 Task: Create a rule when someone is mentioned in a checklist on a card by anyone .
Action: Mouse moved to (1079, 88)
Screenshot: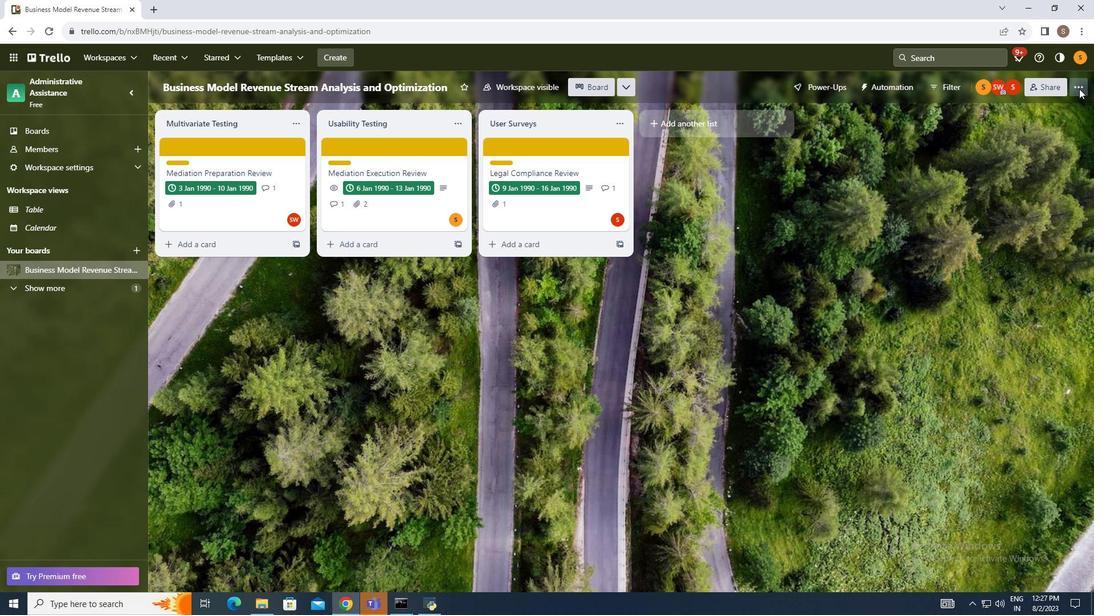 
Action: Mouse pressed left at (1079, 88)
Screenshot: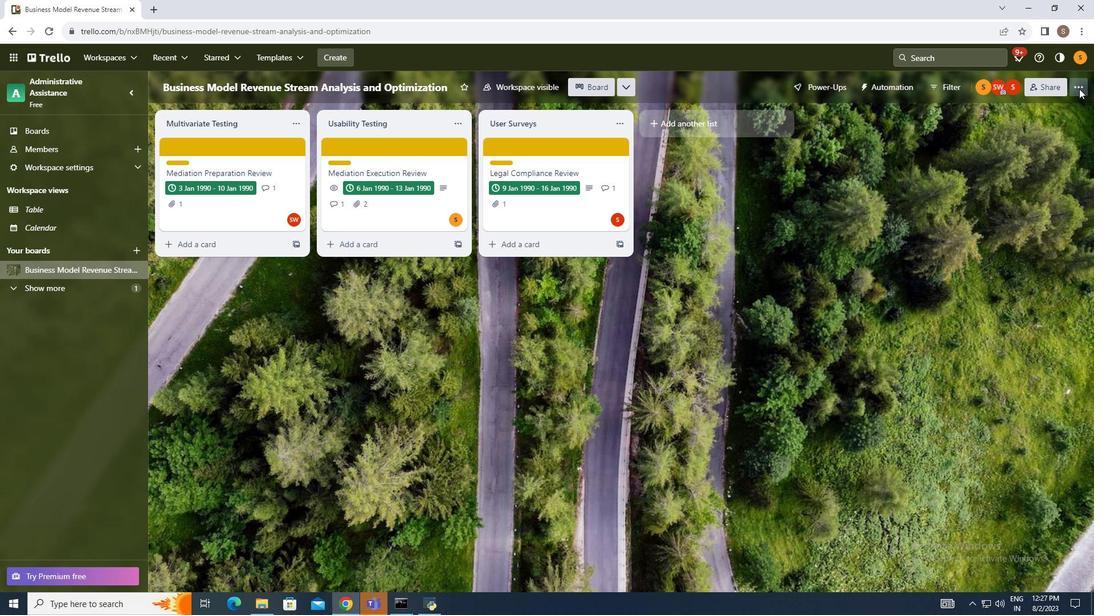 
Action: Mouse moved to (981, 242)
Screenshot: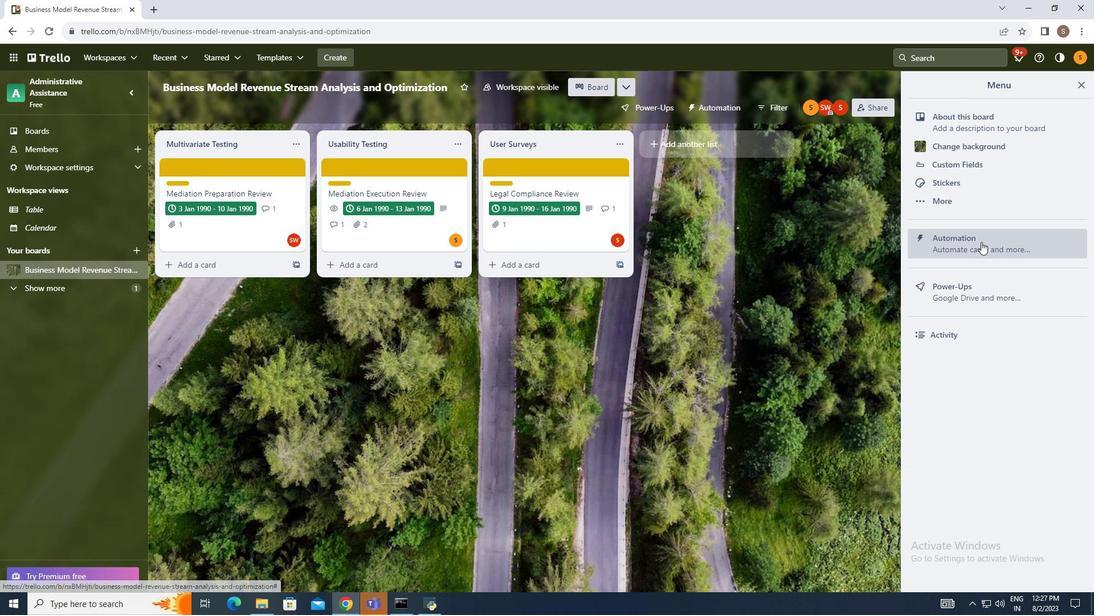 
Action: Mouse pressed left at (981, 242)
Screenshot: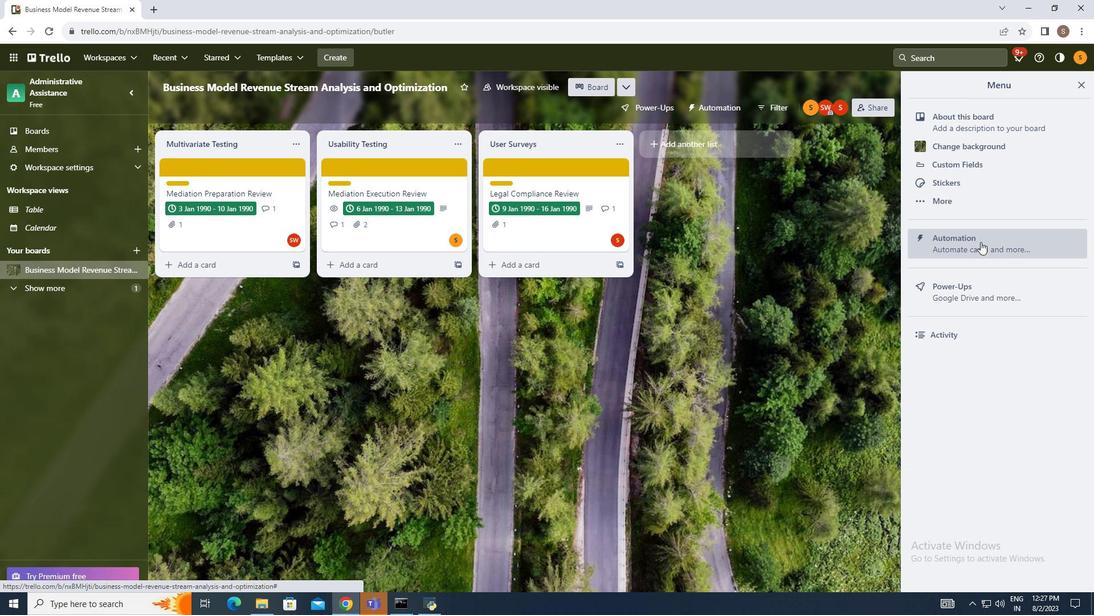 
Action: Mouse moved to (199, 216)
Screenshot: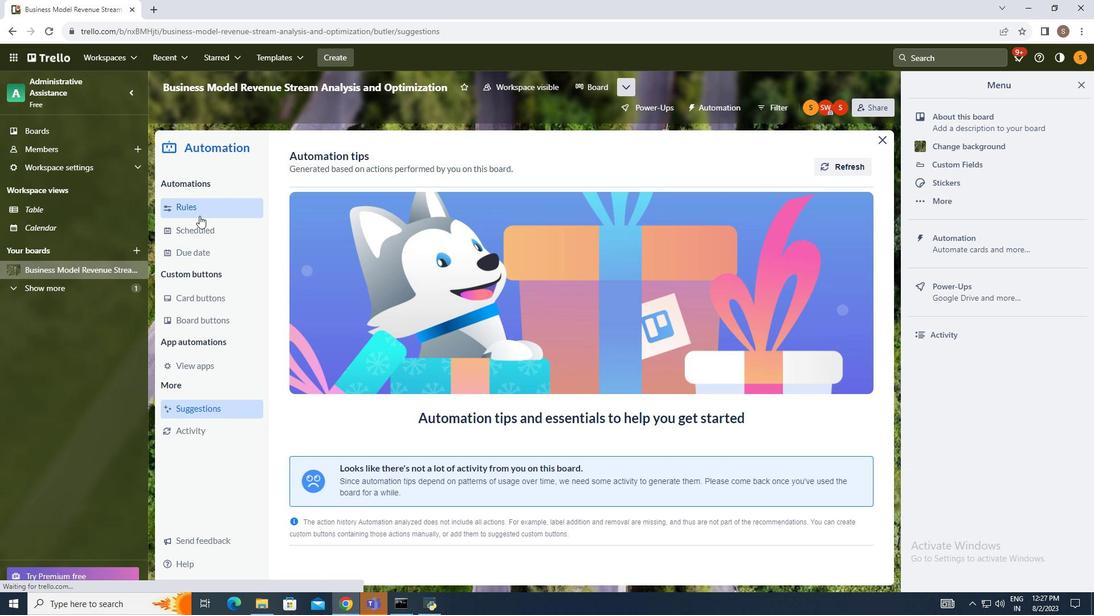 
Action: Mouse pressed left at (199, 216)
Screenshot: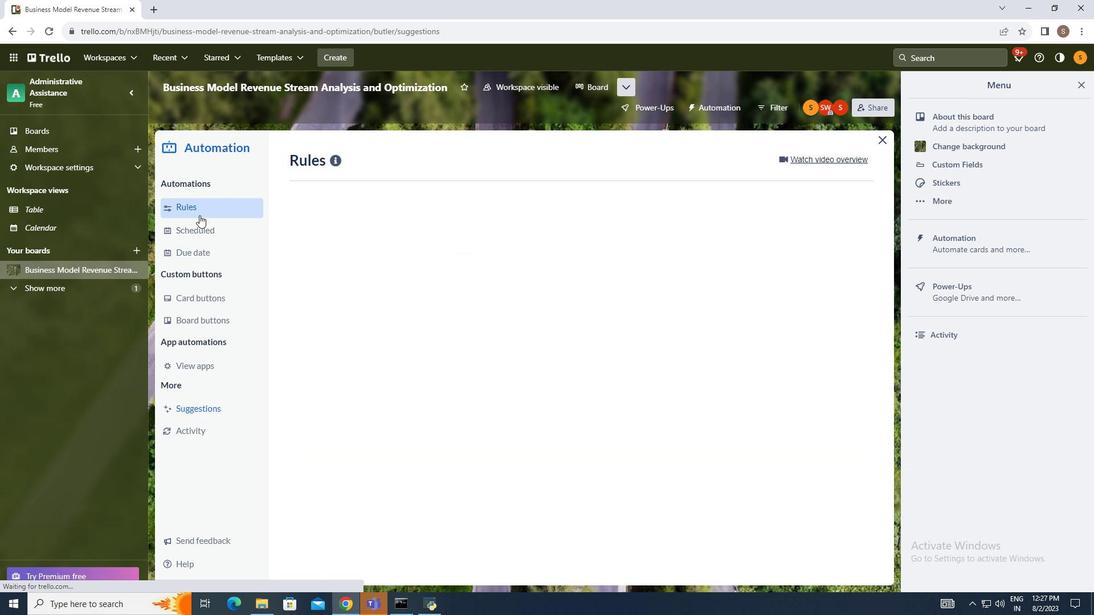 
Action: Mouse moved to (760, 161)
Screenshot: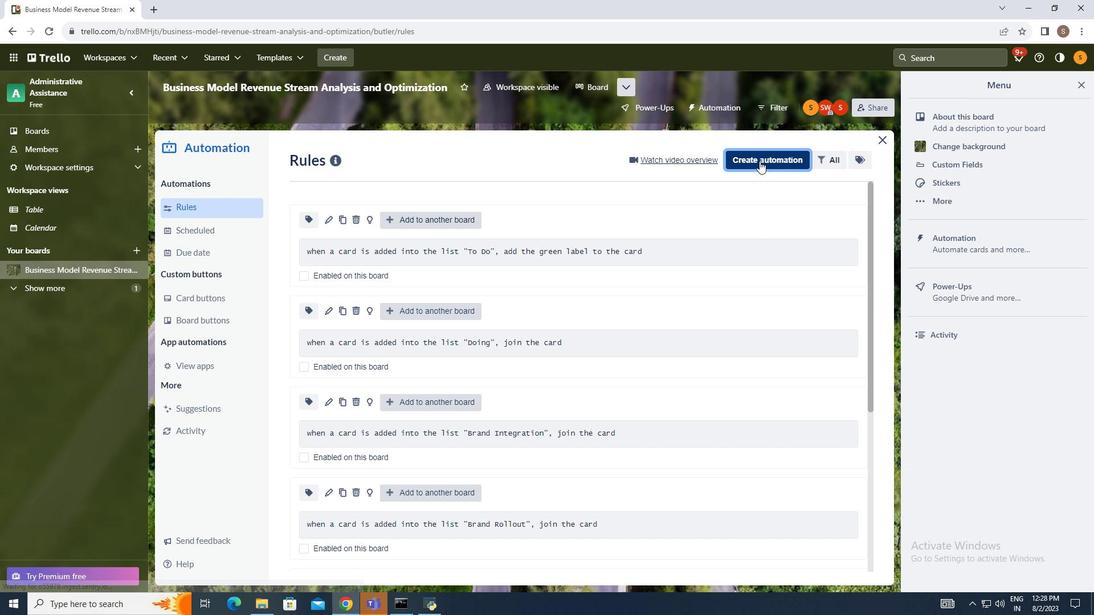 
Action: Mouse pressed left at (760, 161)
Screenshot: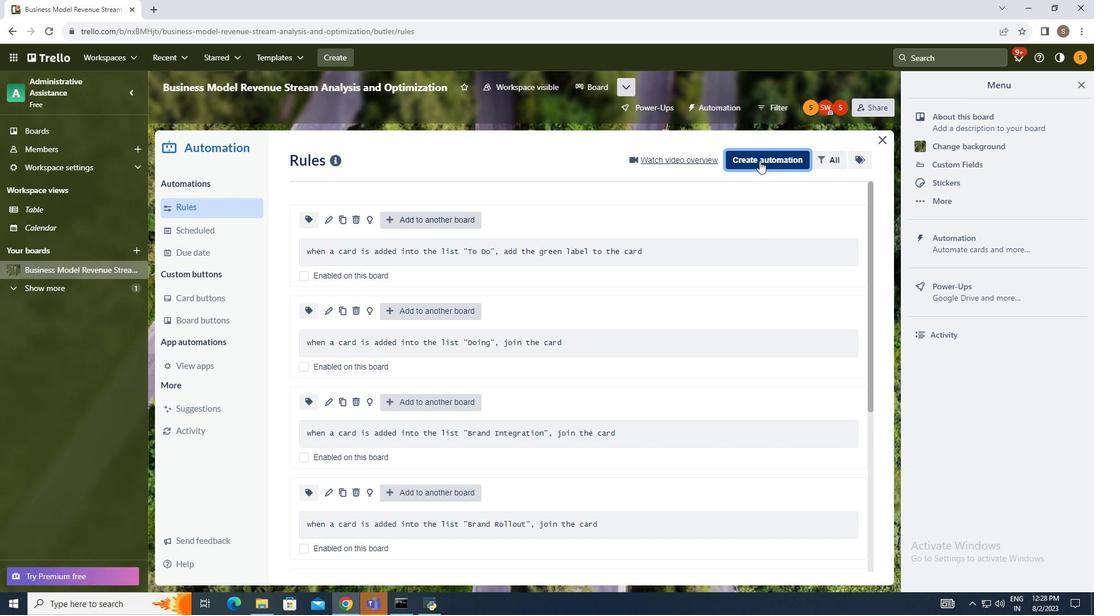 
Action: Mouse moved to (594, 268)
Screenshot: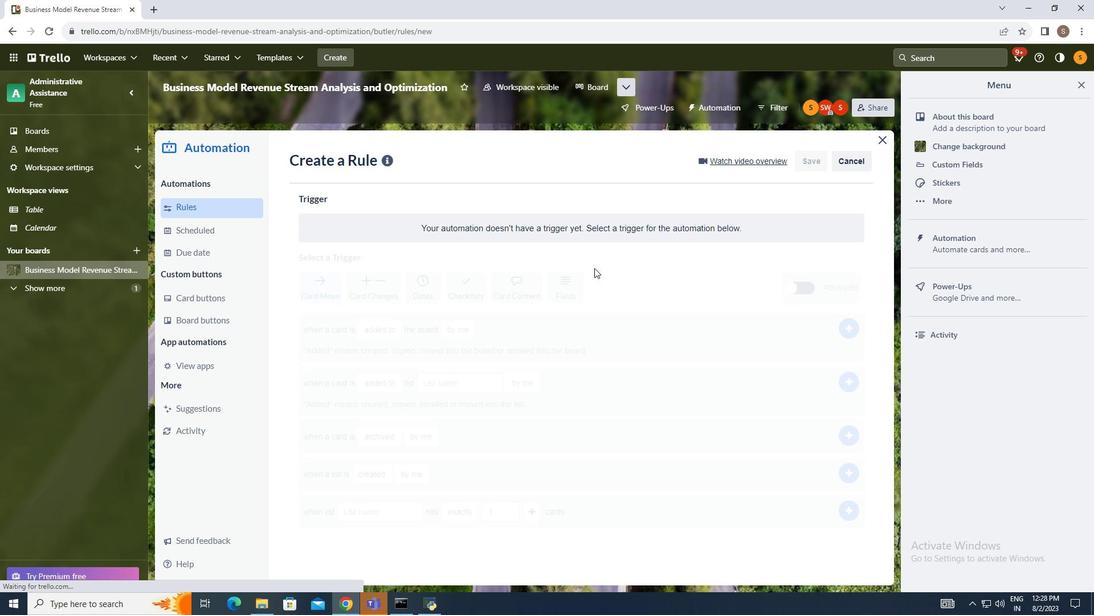 
Action: Mouse pressed left at (594, 268)
Screenshot: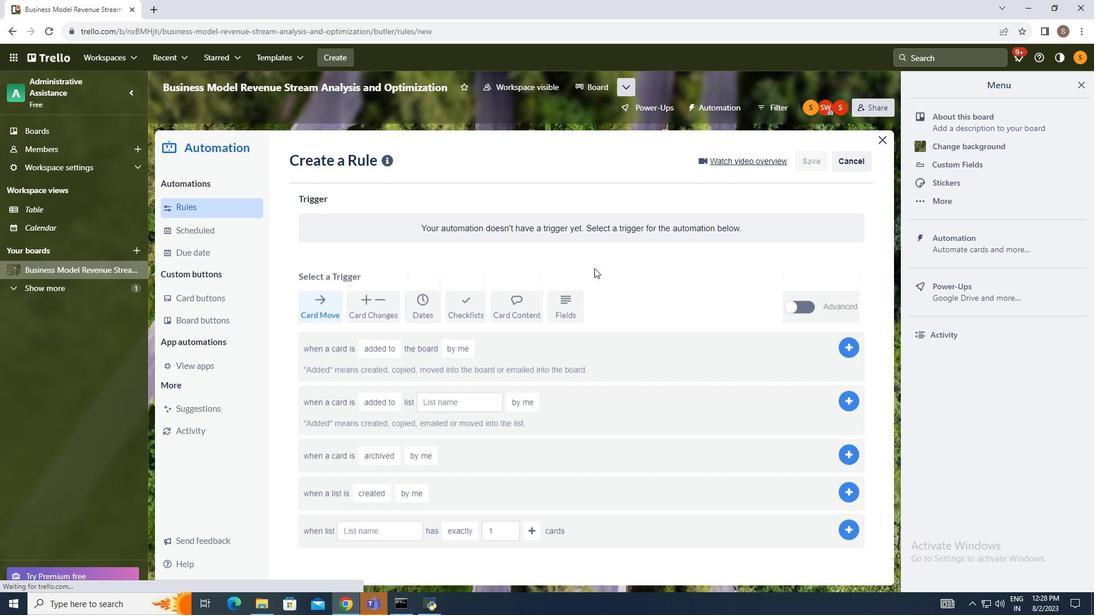 
Action: Mouse moved to (523, 315)
Screenshot: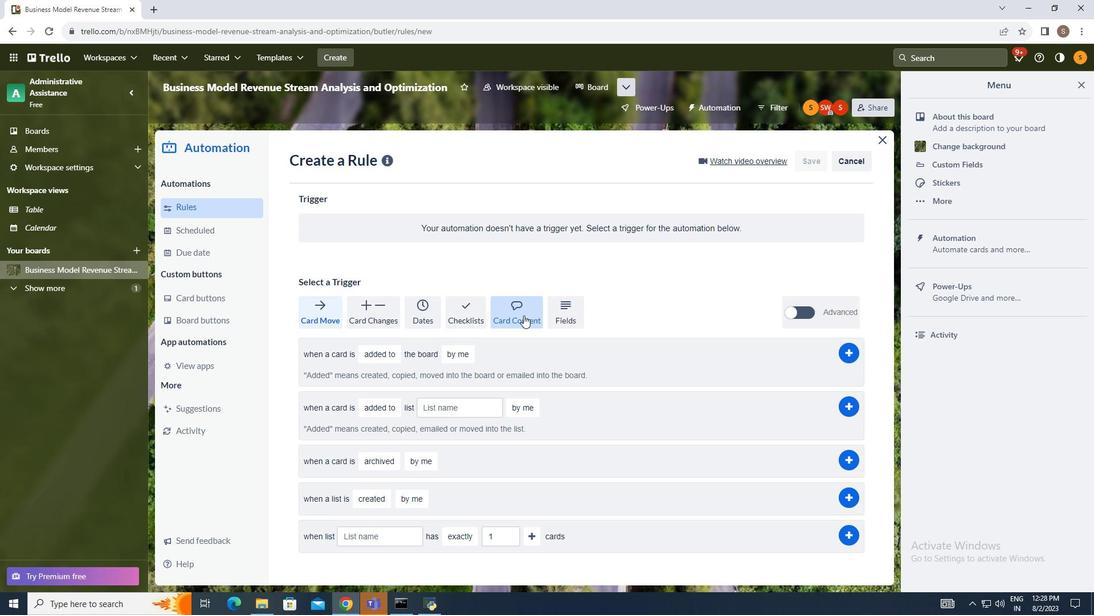 
Action: Mouse pressed left at (523, 315)
Screenshot: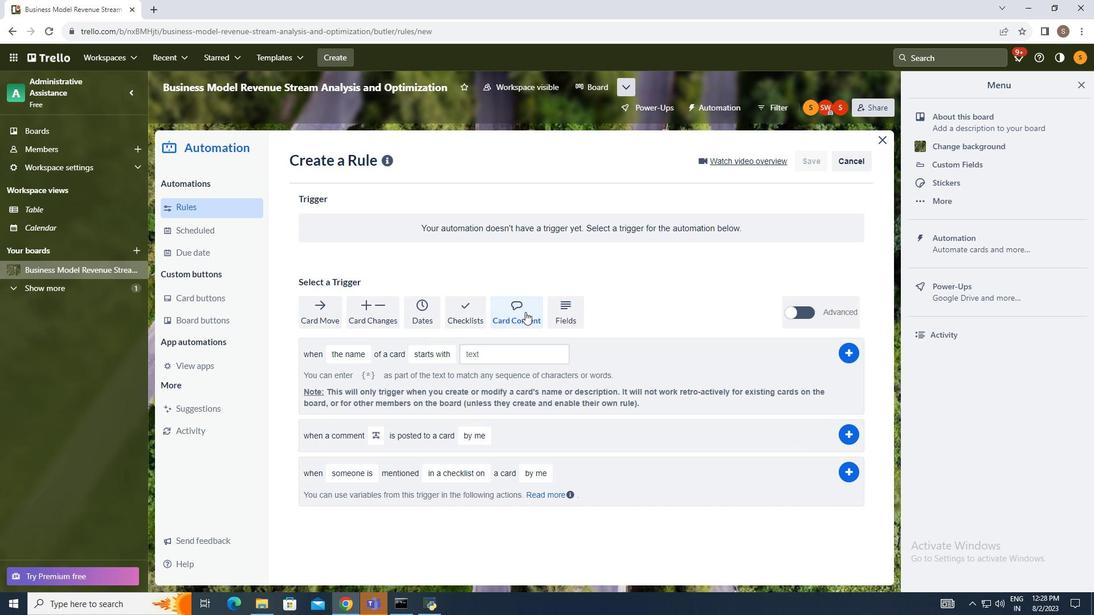 
Action: Mouse moved to (354, 466)
Screenshot: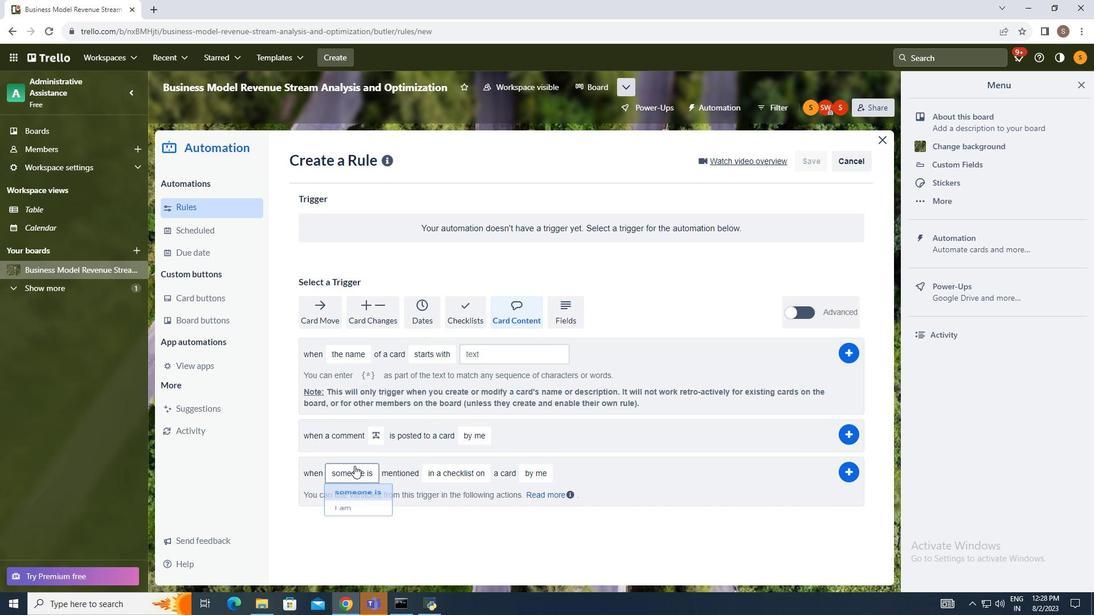 
Action: Mouse pressed left at (354, 466)
Screenshot: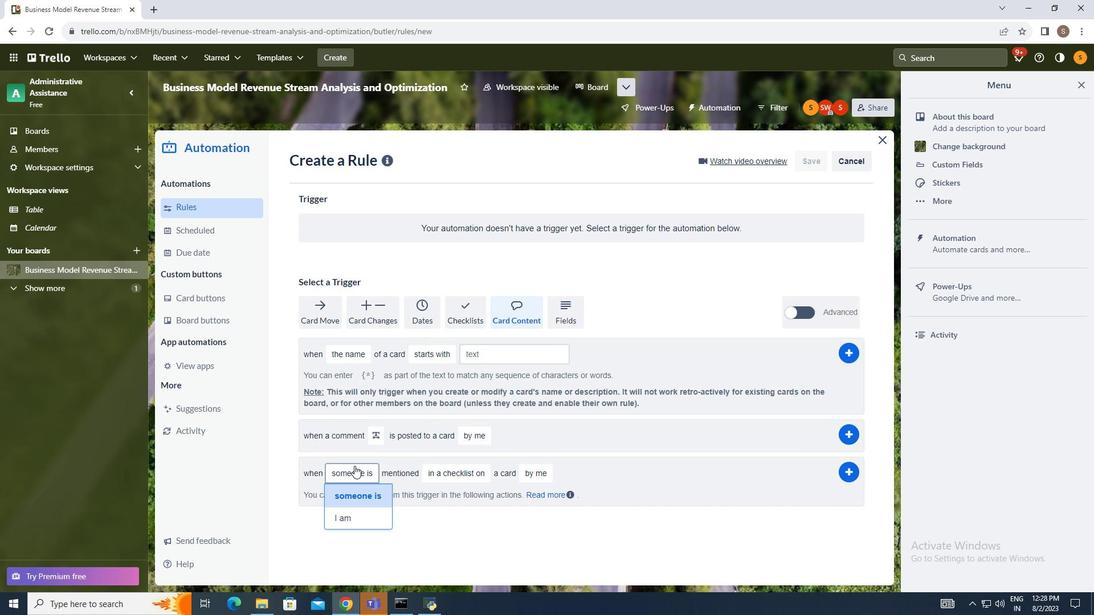 
Action: Mouse moved to (355, 493)
Screenshot: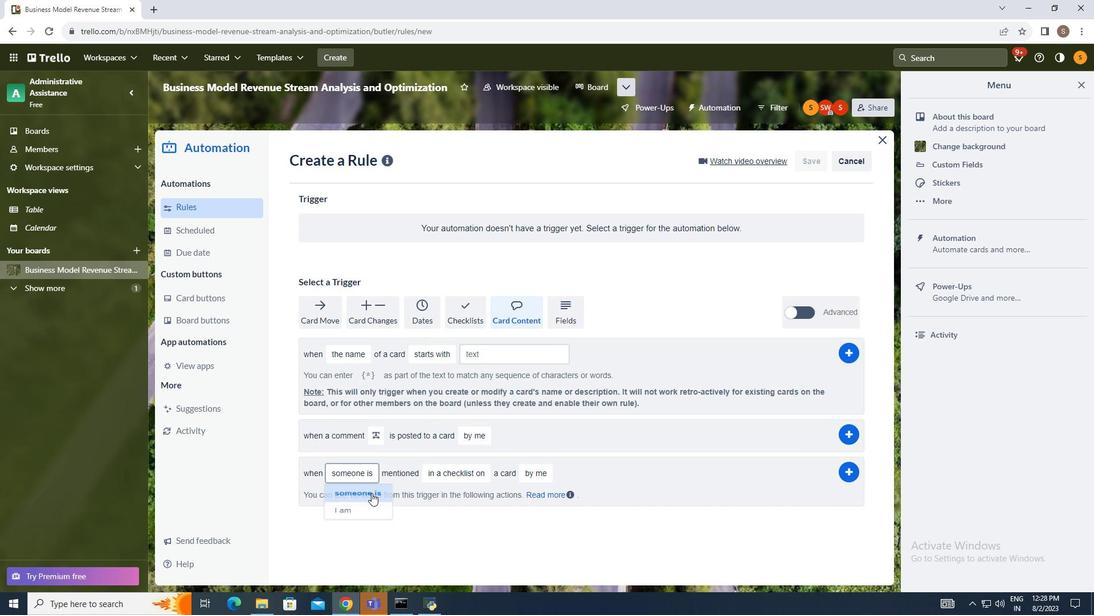 
Action: Mouse pressed left at (355, 493)
Screenshot: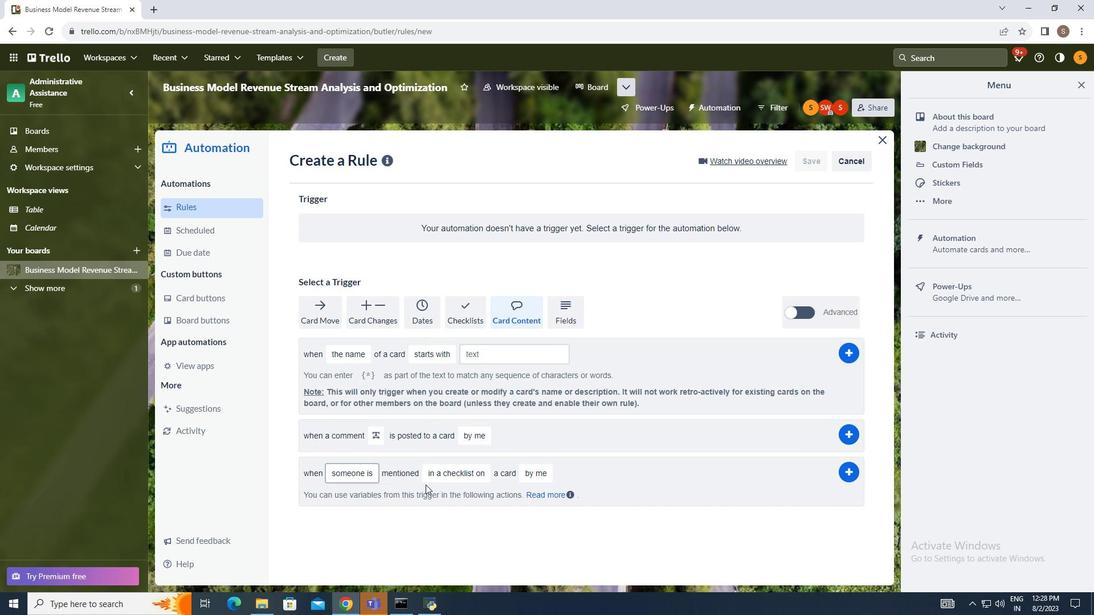 
Action: Mouse moved to (443, 473)
Screenshot: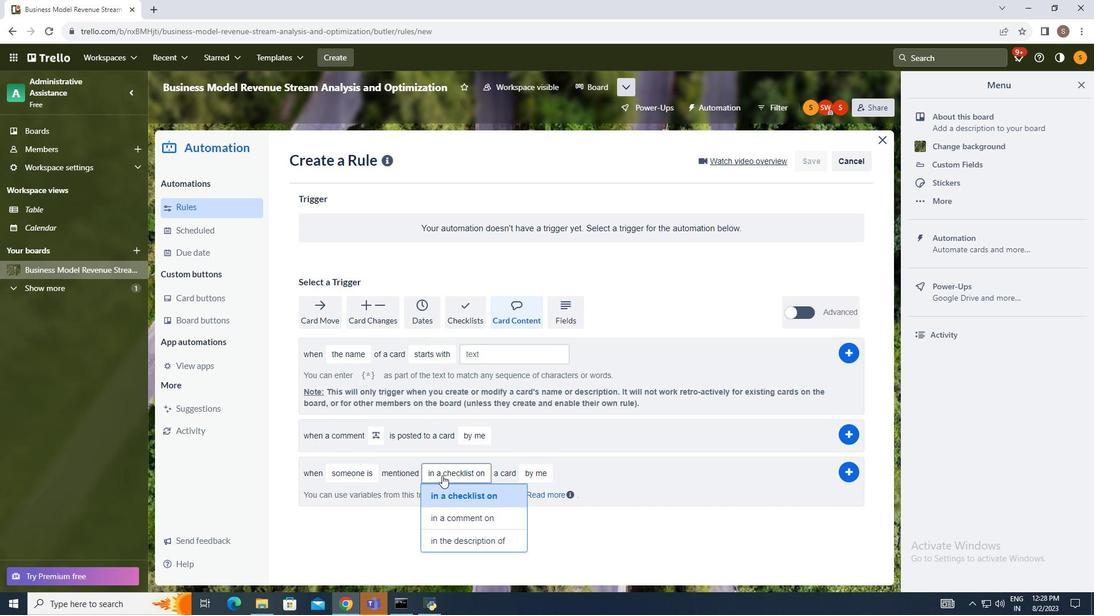 
Action: Mouse pressed left at (443, 473)
Screenshot: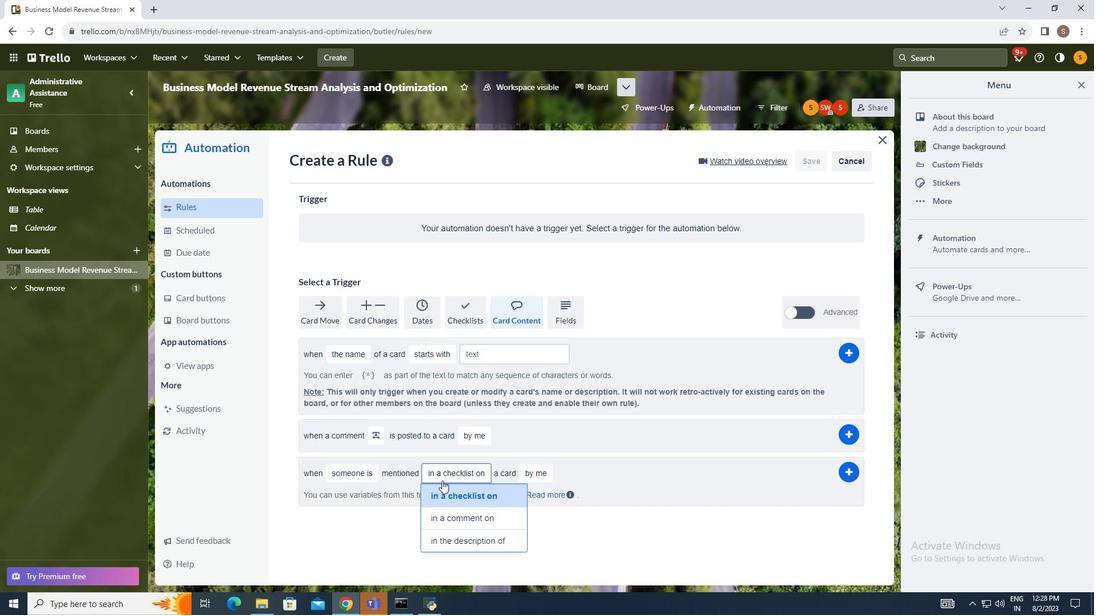 
Action: Mouse moved to (448, 496)
Screenshot: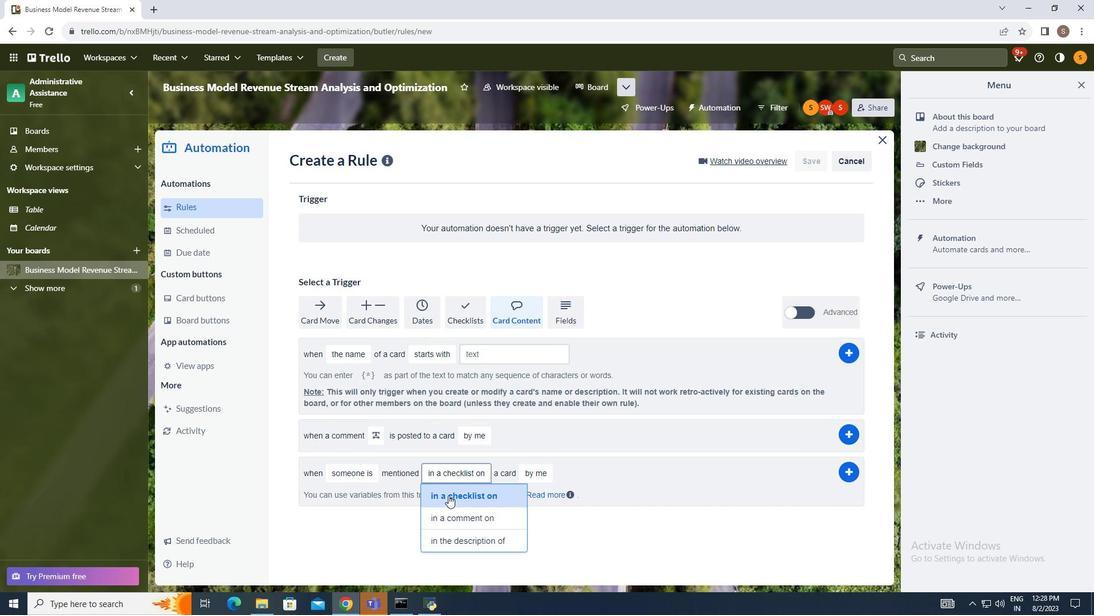 
Action: Mouse pressed left at (448, 496)
Screenshot: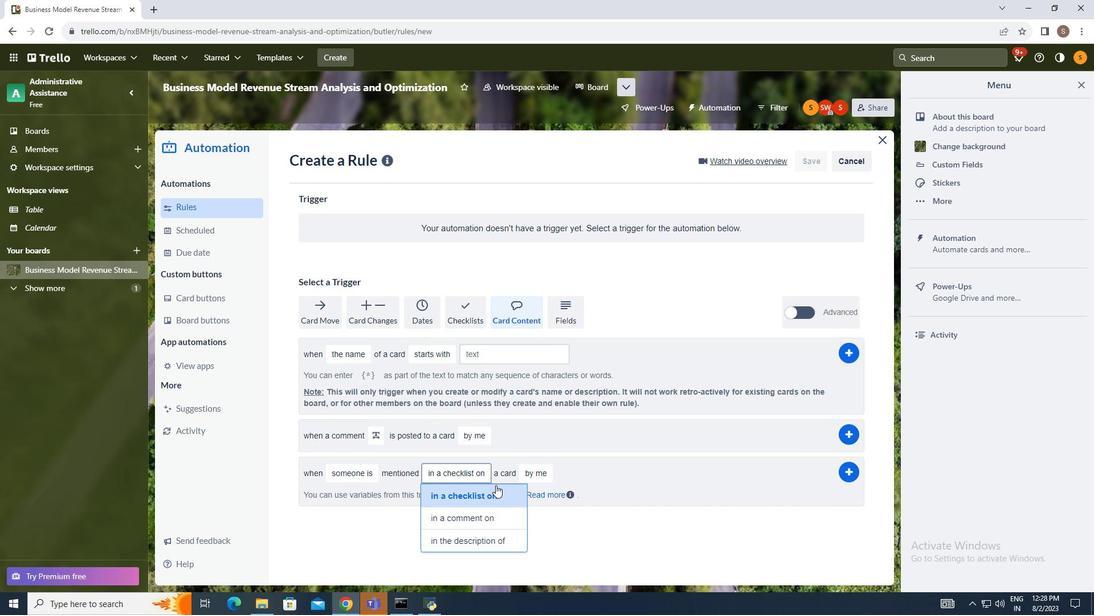 
Action: Mouse moved to (525, 473)
Screenshot: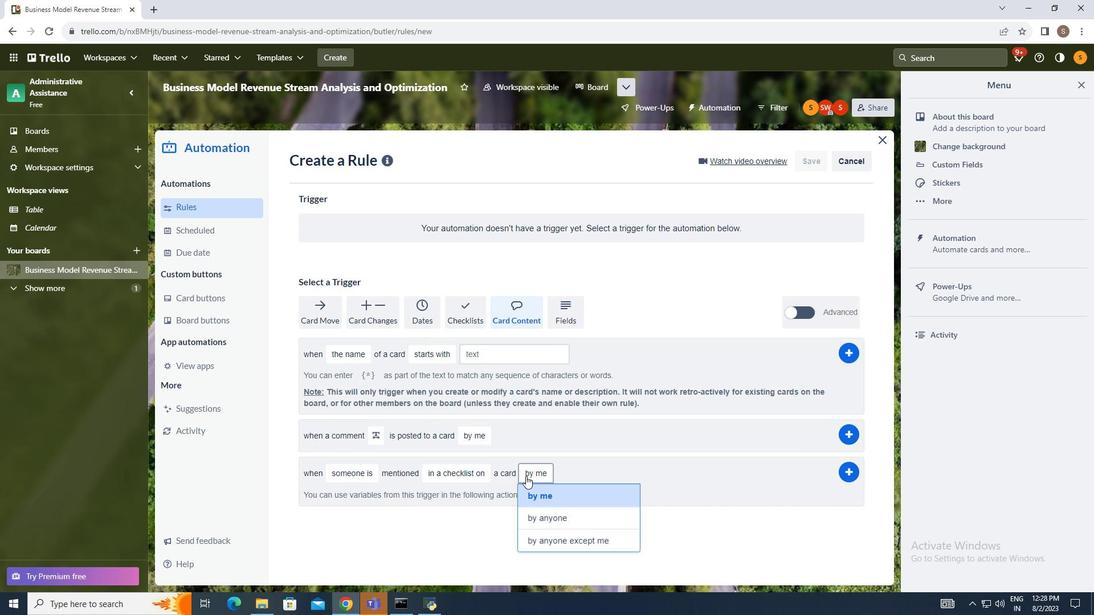 
Action: Mouse pressed left at (525, 473)
Screenshot: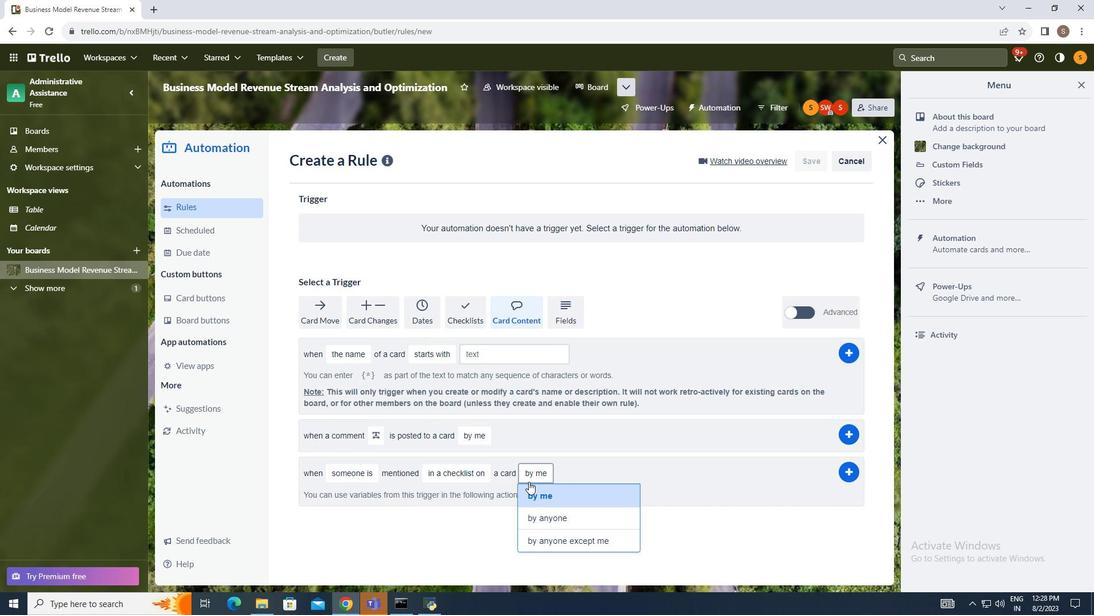 
Action: Mouse moved to (541, 518)
Screenshot: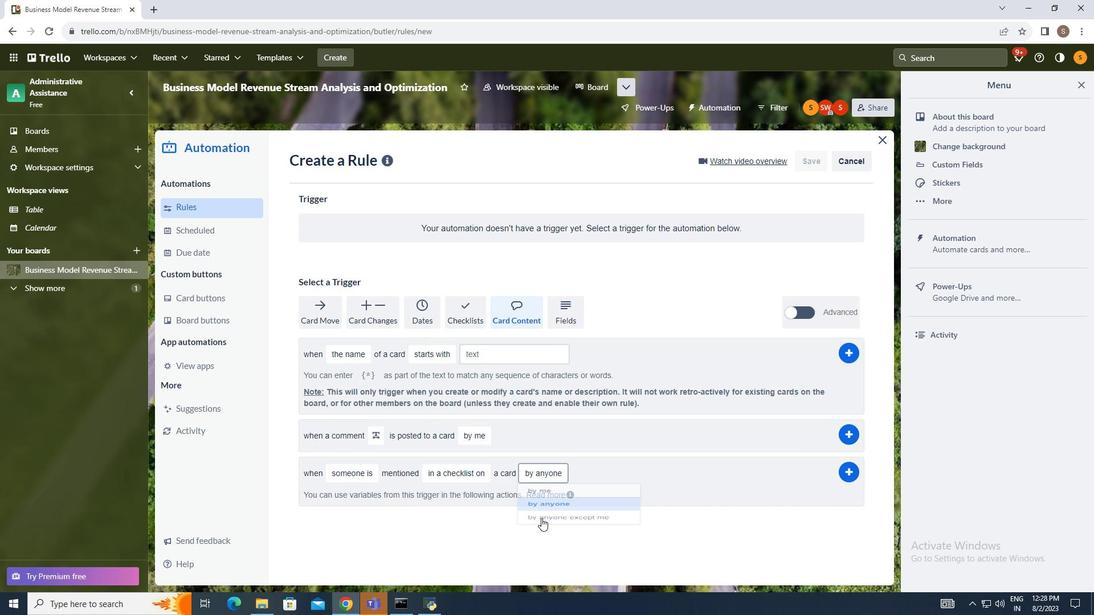 
Action: Mouse pressed left at (541, 518)
Screenshot: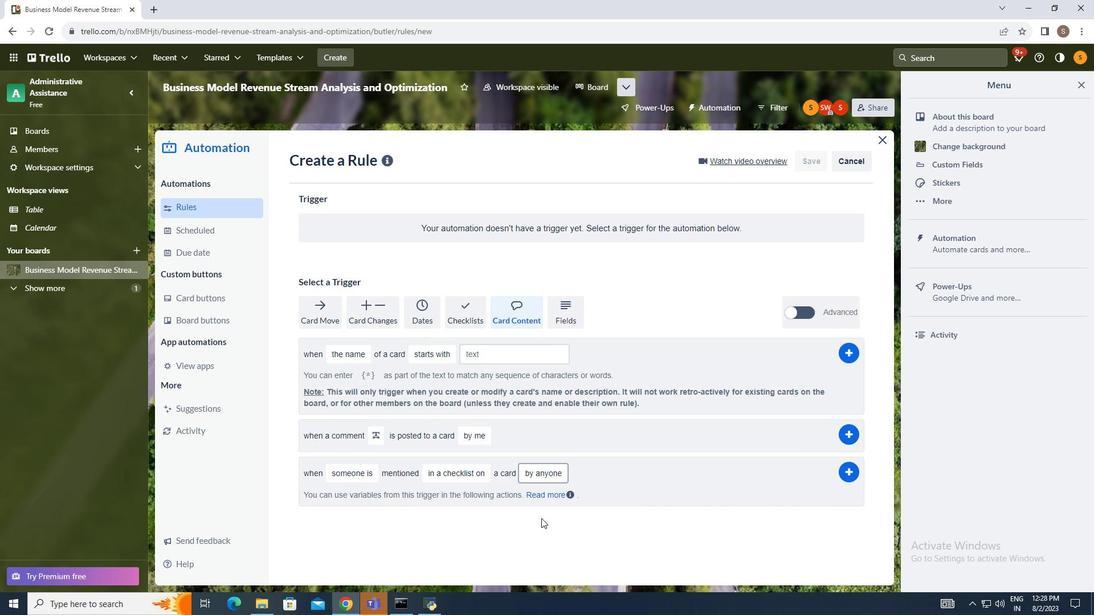 
Action: Mouse moved to (847, 476)
Screenshot: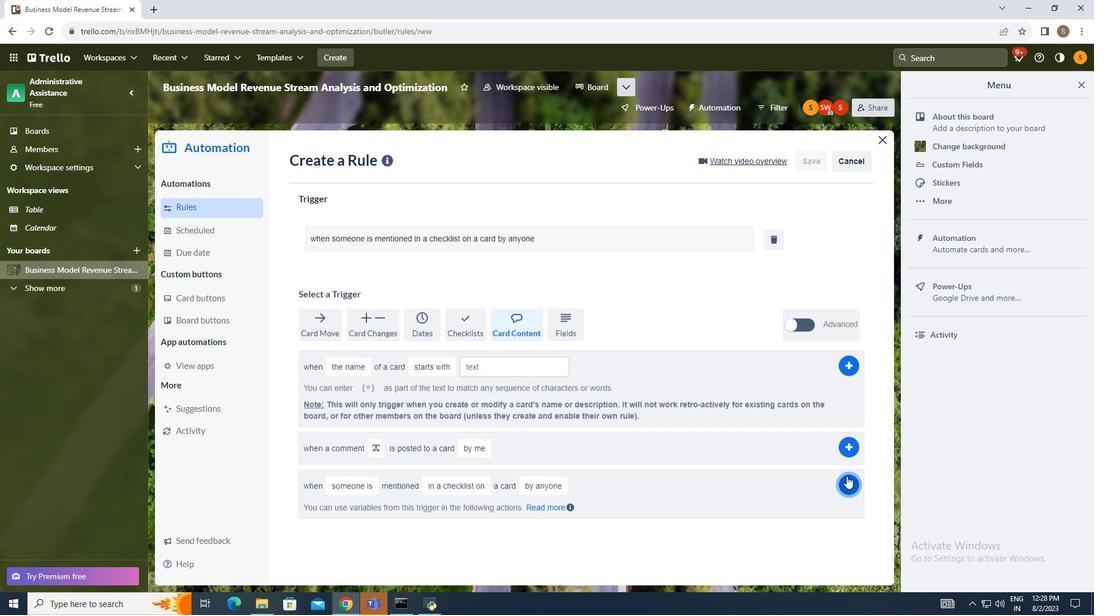 
Action: Mouse pressed left at (847, 476)
Screenshot: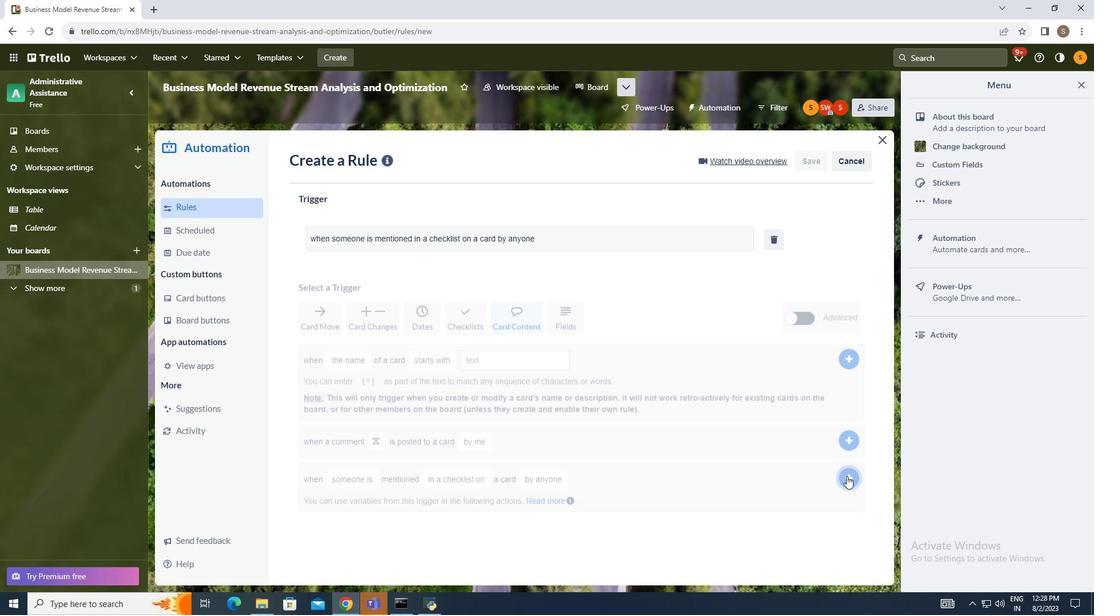 
Action: Mouse moved to (920, 421)
Screenshot: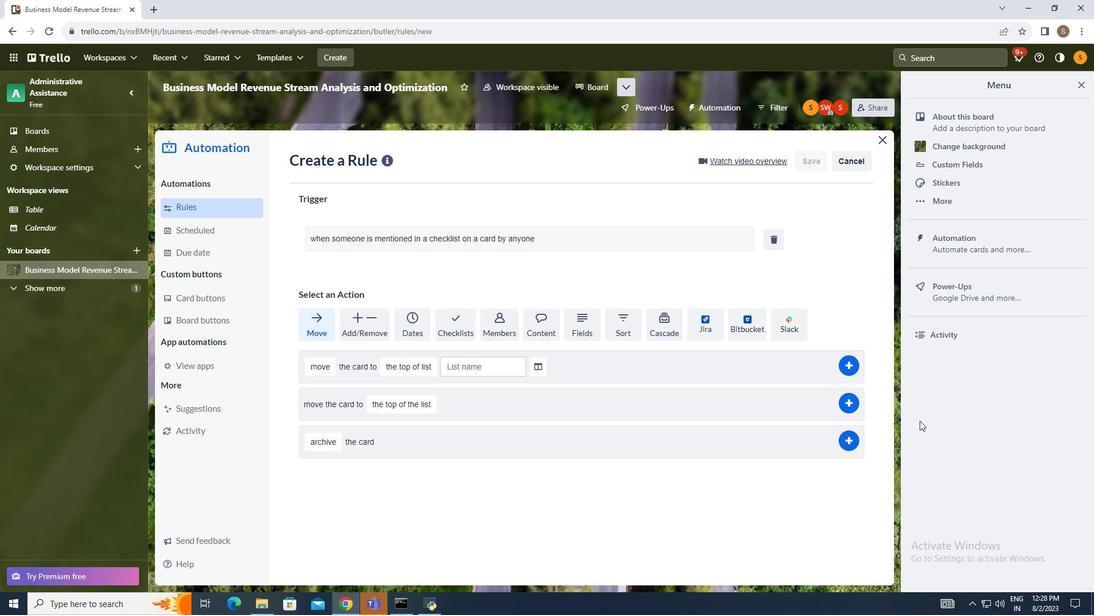 
